 Task: Sort the unsolved tickets in your groups, order by Group in descending order.
Action: Mouse moved to (139, 350)
Screenshot: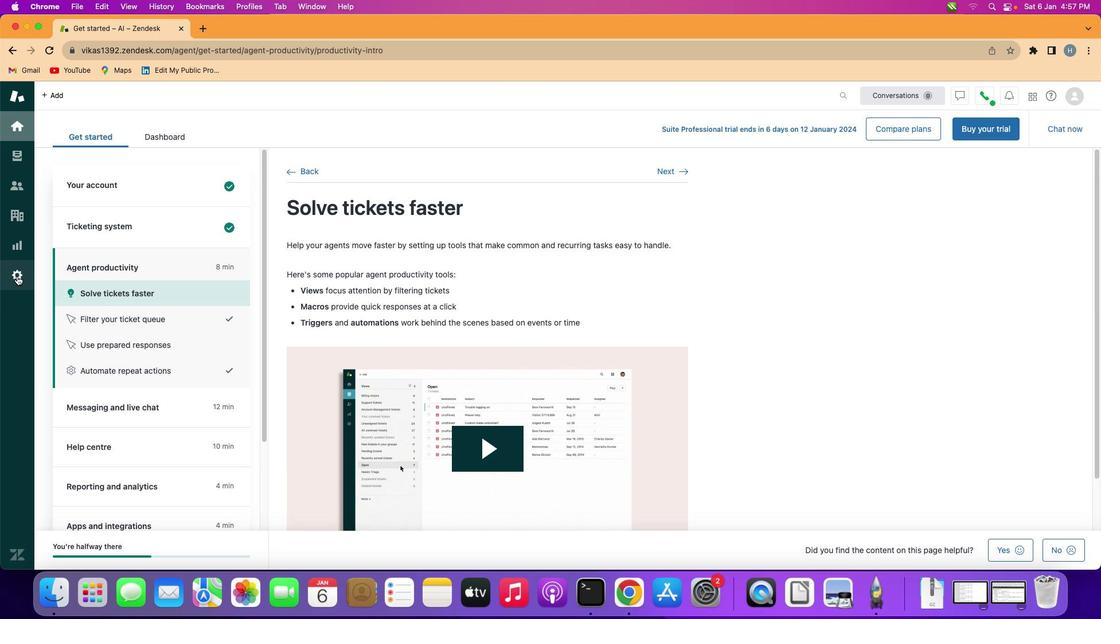 
Action: Mouse pressed left at (139, 350)
Screenshot: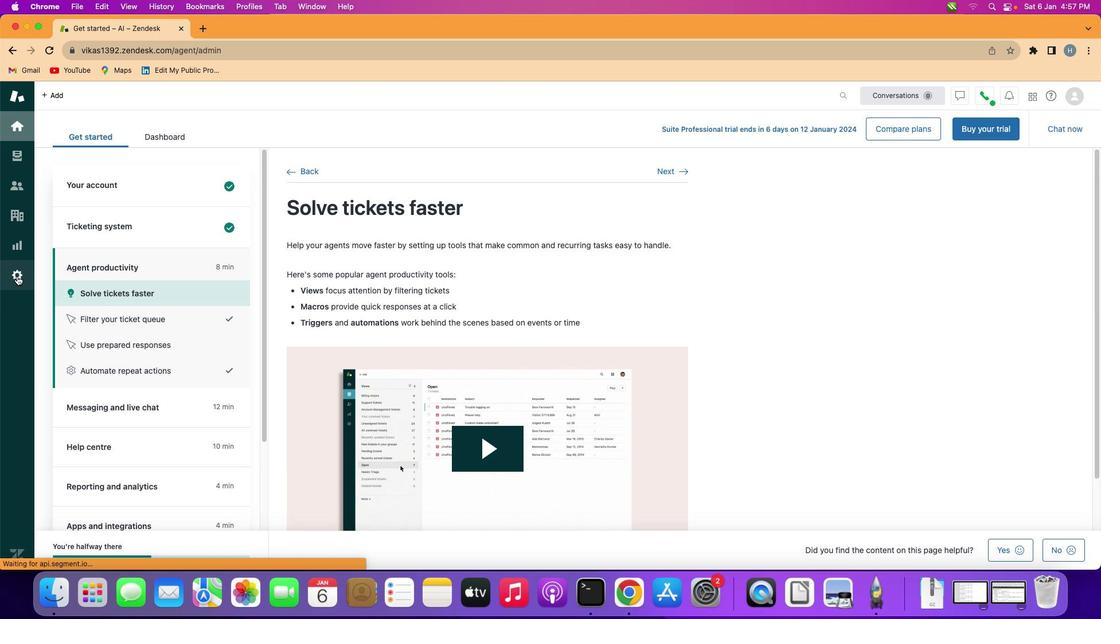 
Action: Mouse moved to (444, 447)
Screenshot: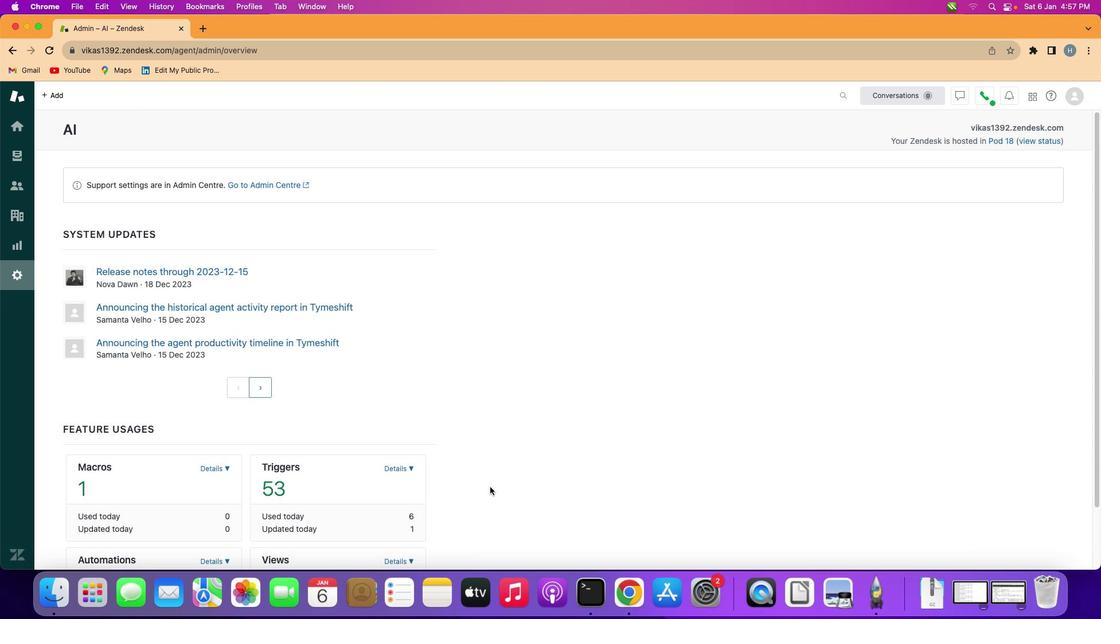 
Action: Mouse scrolled (444, 447) with delta (128, 223)
Screenshot: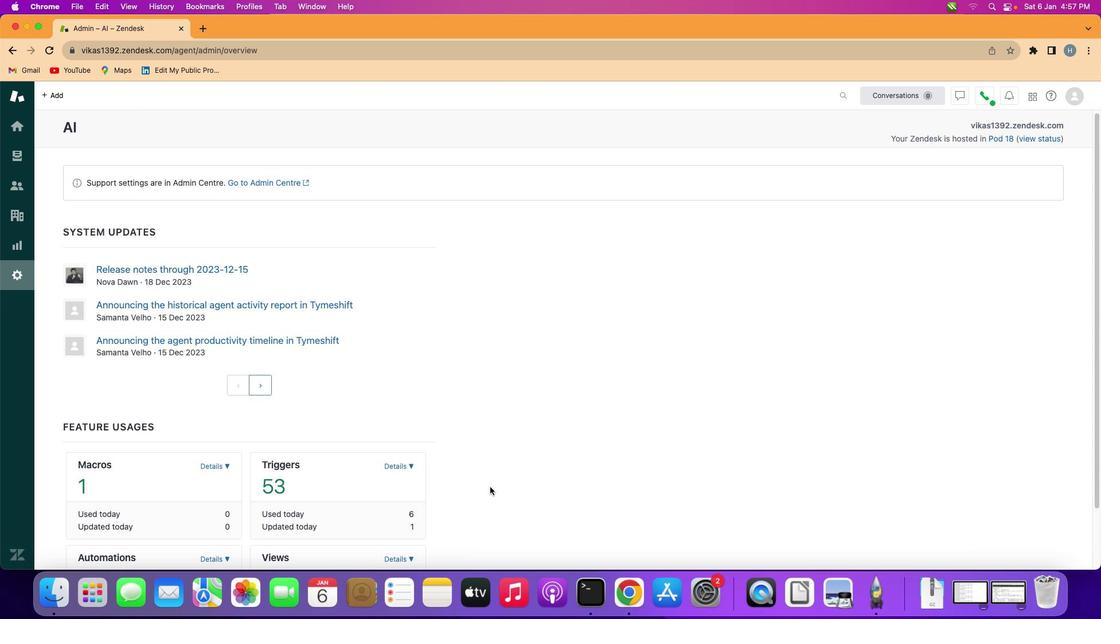 
Action: Mouse scrolled (444, 447) with delta (128, 223)
Screenshot: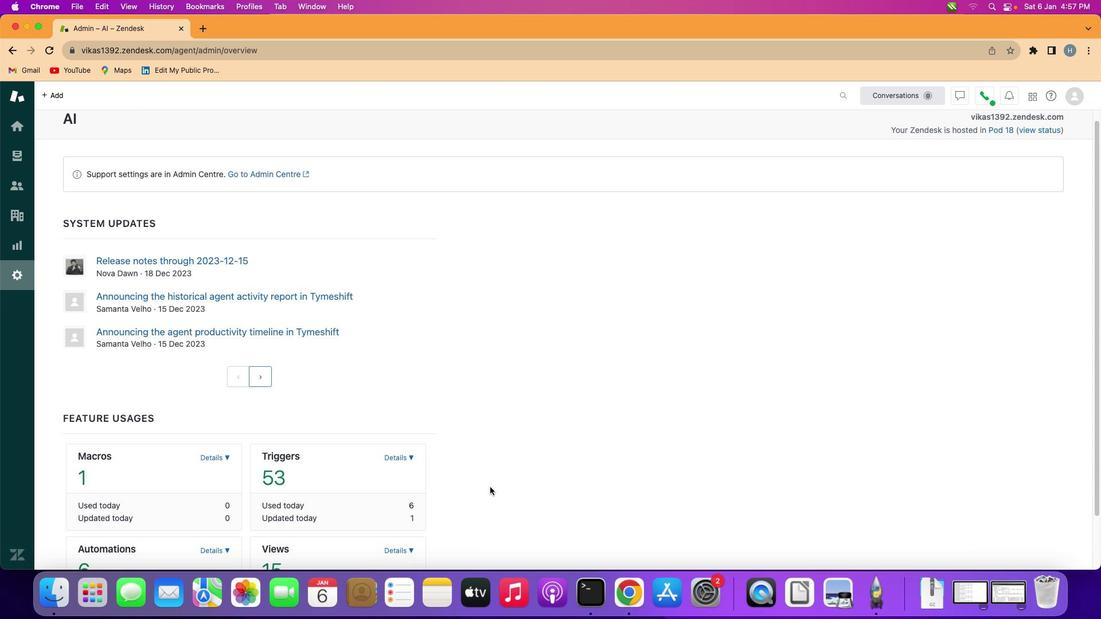 
Action: Mouse scrolled (444, 447) with delta (128, 223)
Screenshot: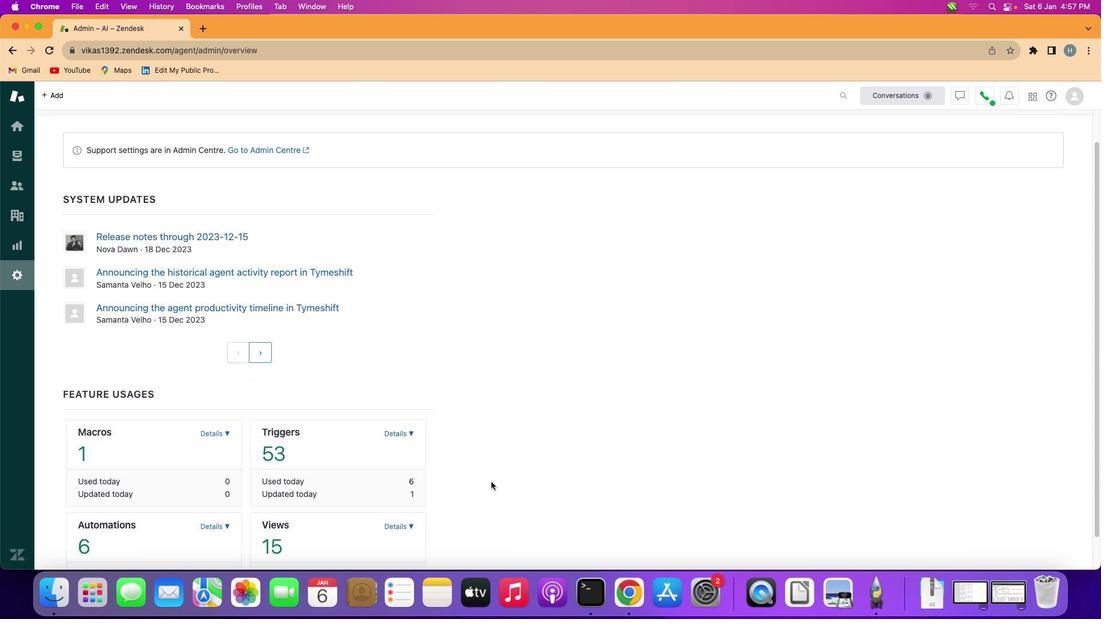 
Action: Mouse scrolled (444, 447) with delta (128, 223)
Screenshot: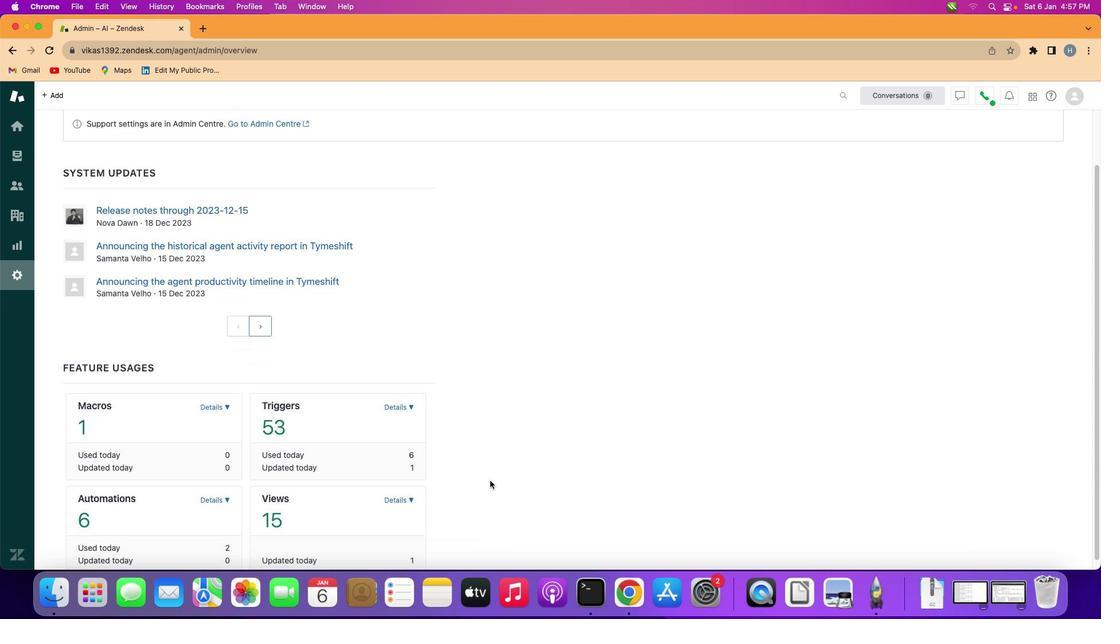 
Action: Mouse moved to (390, 449)
Screenshot: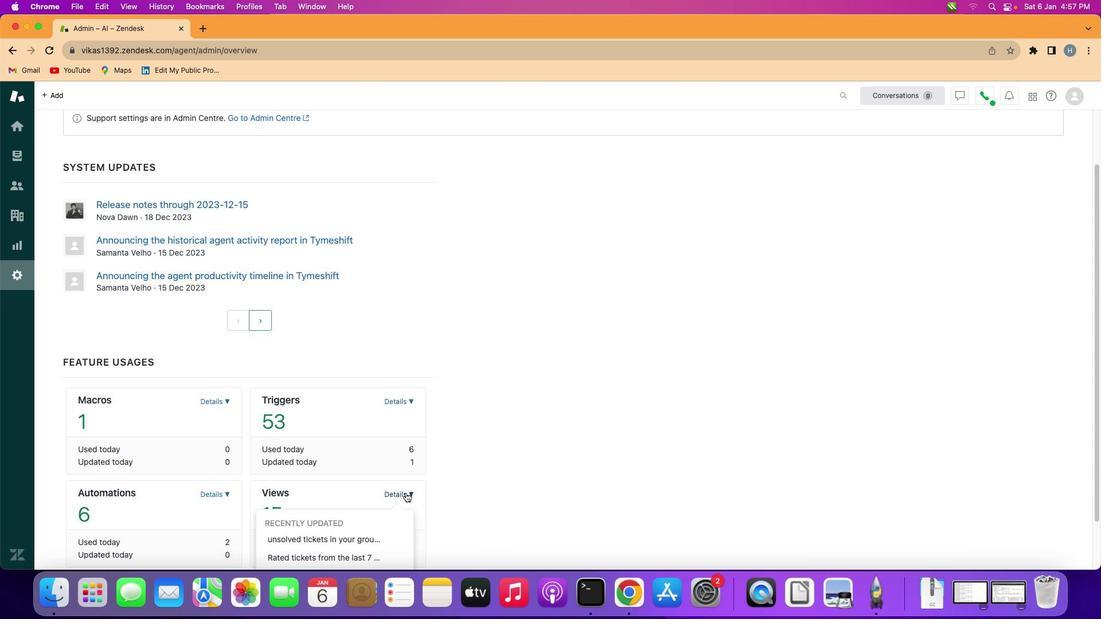 
Action: Mouse pressed left at (390, 449)
Screenshot: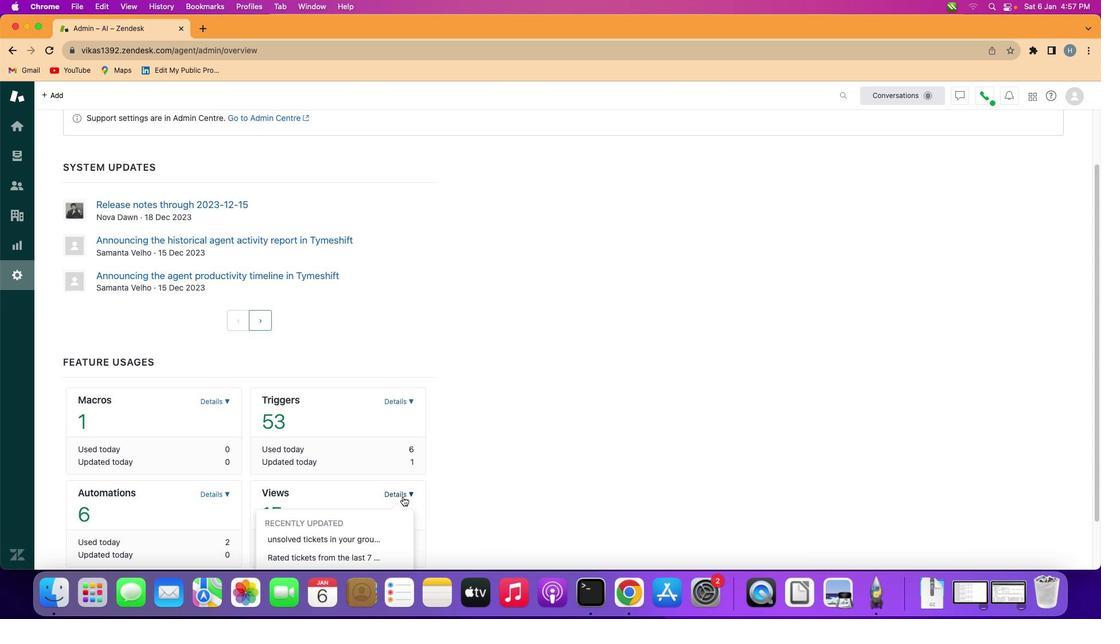 
Action: Mouse moved to (373, 469)
Screenshot: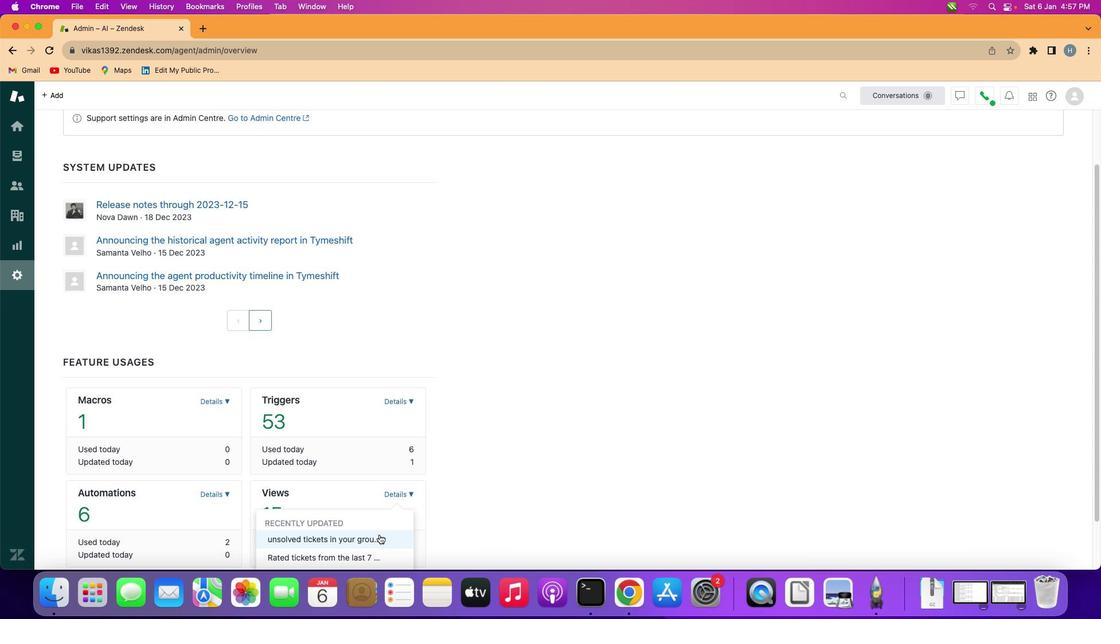 
Action: Mouse pressed left at (373, 469)
Screenshot: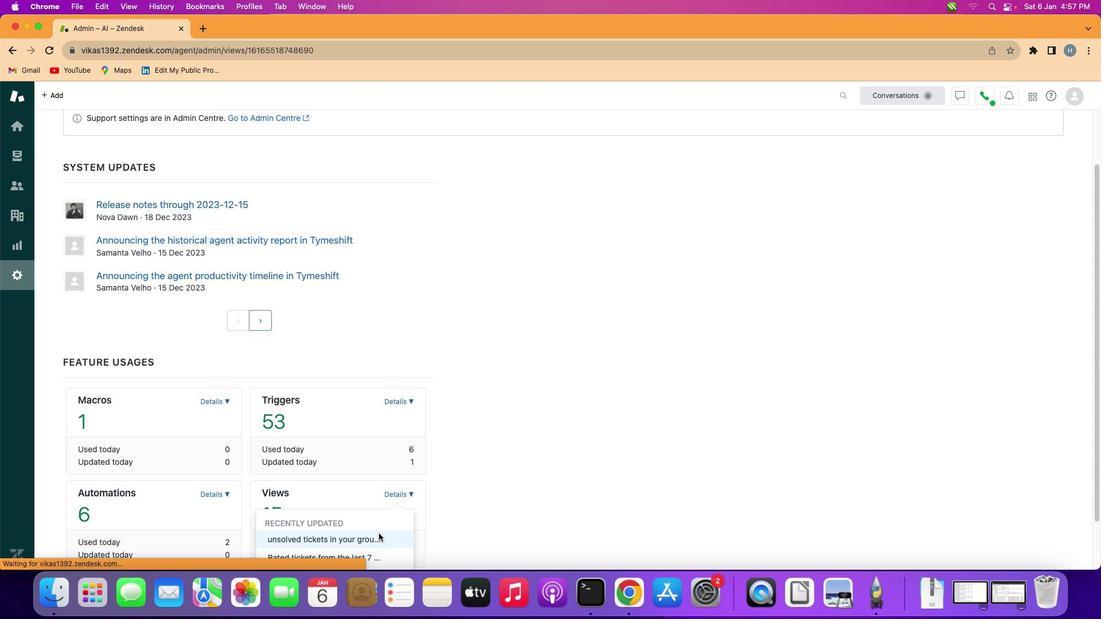 
Action: Mouse moved to (435, 407)
Screenshot: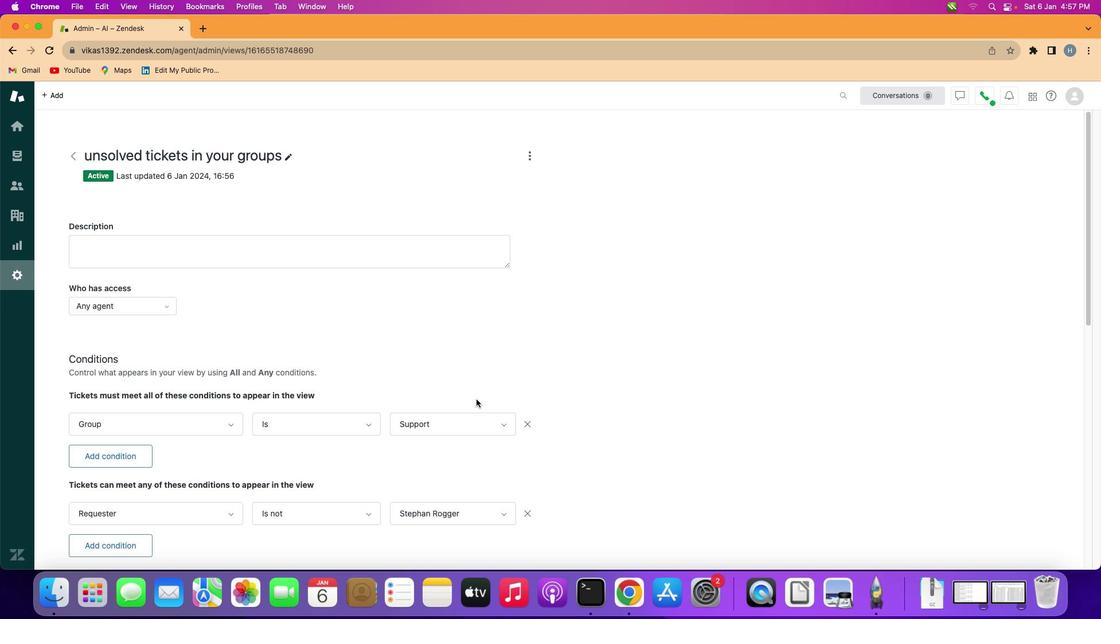 
Action: Mouse scrolled (435, 407) with delta (128, 224)
Screenshot: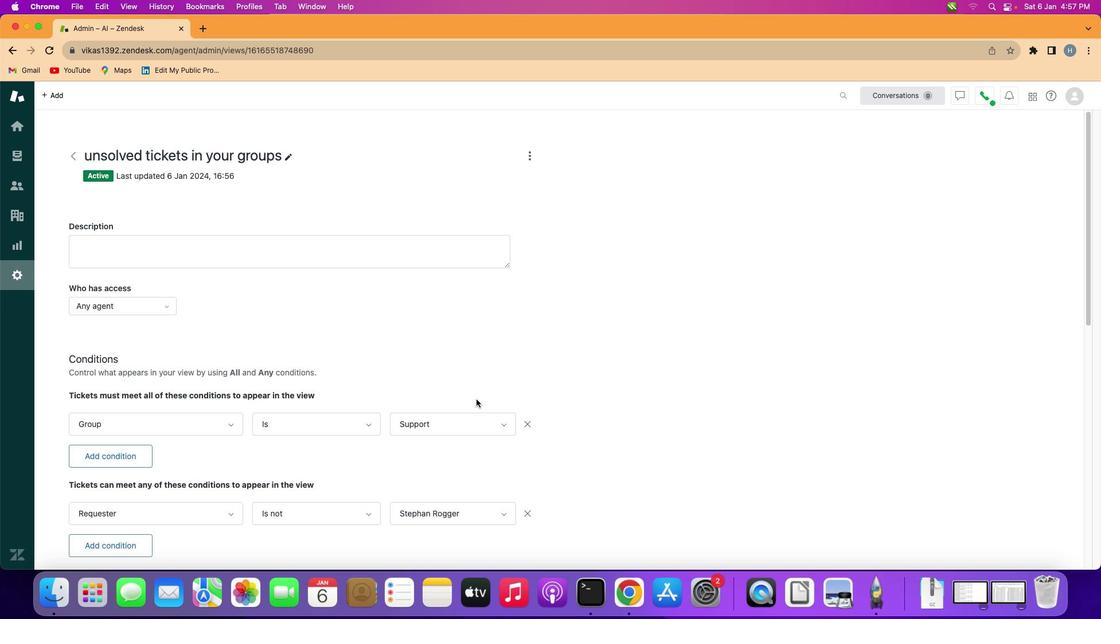 
Action: Mouse moved to (435, 407)
Screenshot: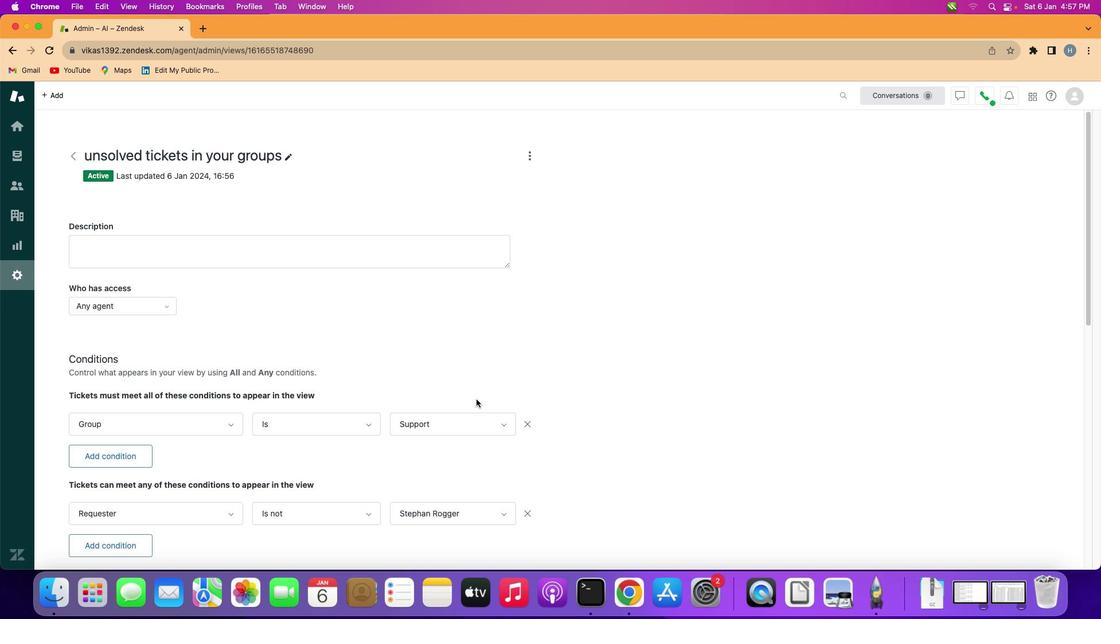 
Action: Mouse scrolled (435, 407) with delta (128, 223)
Screenshot: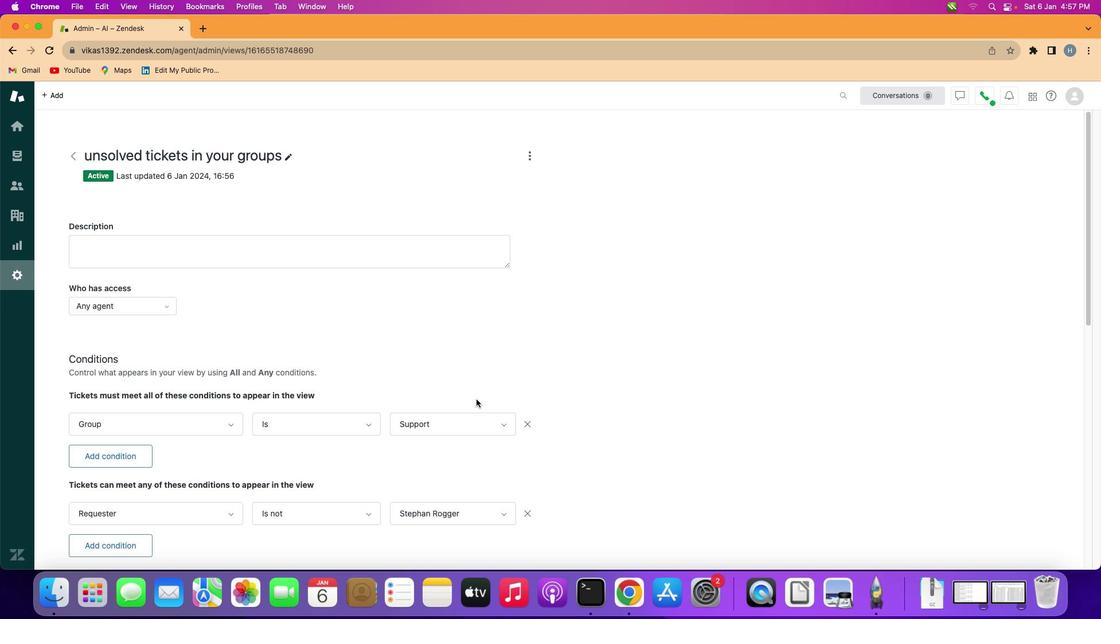 
Action: Mouse scrolled (435, 407) with delta (128, 224)
Screenshot: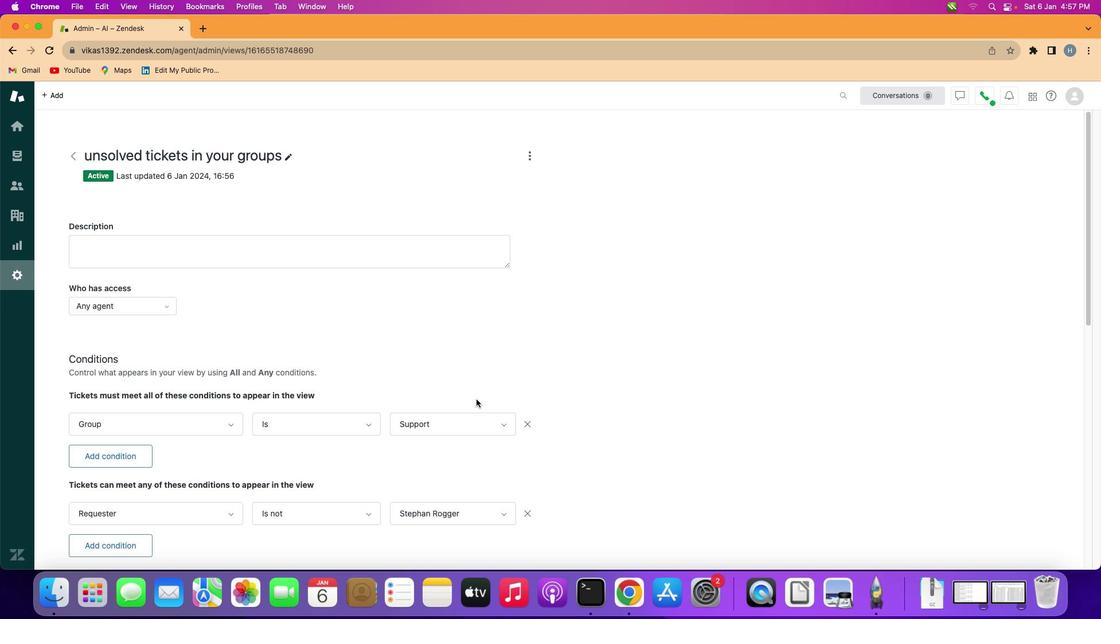 
Action: Mouse scrolled (435, 407) with delta (128, 223)
Screenshot: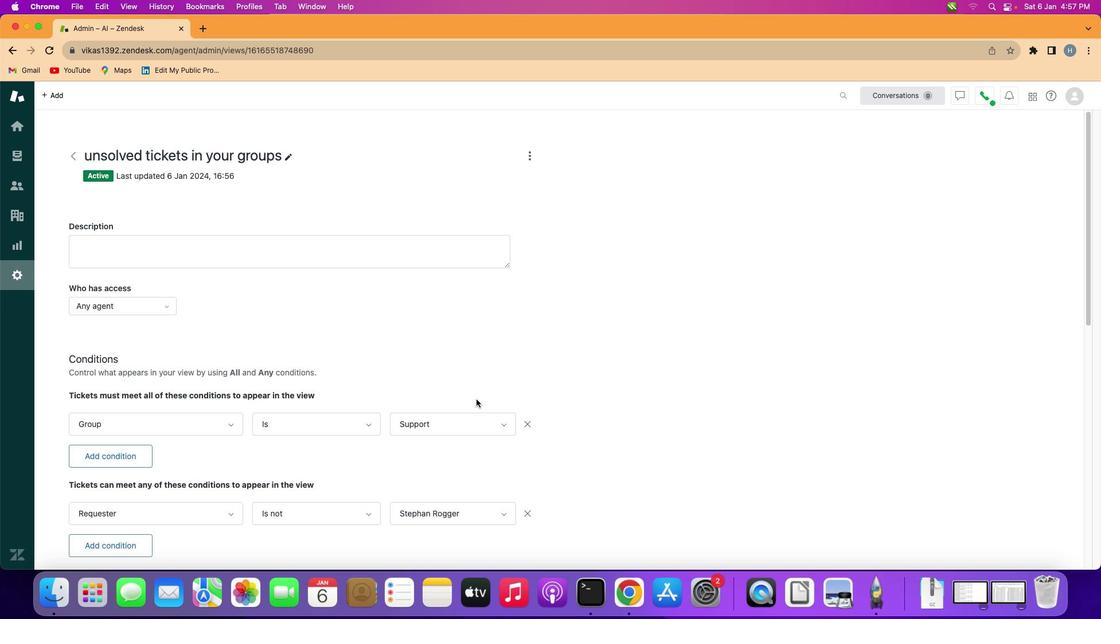 
Action: Mouse scrolled (435, 407) with delta (128, 223)
Screenshot: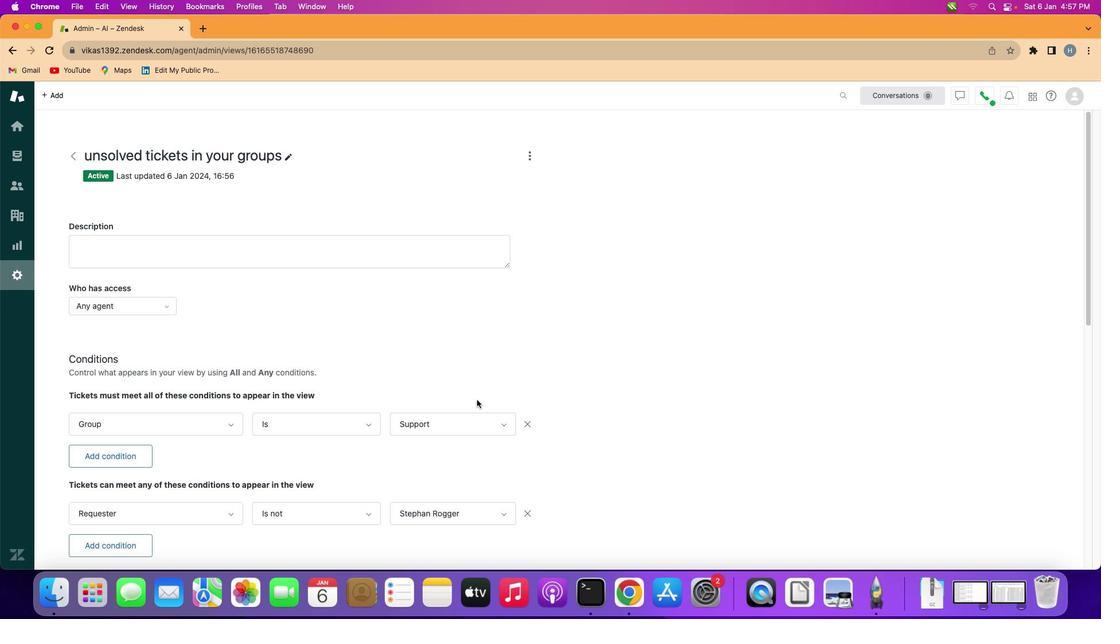 
Action: Mouse moved to (437, 432)
Screenshot: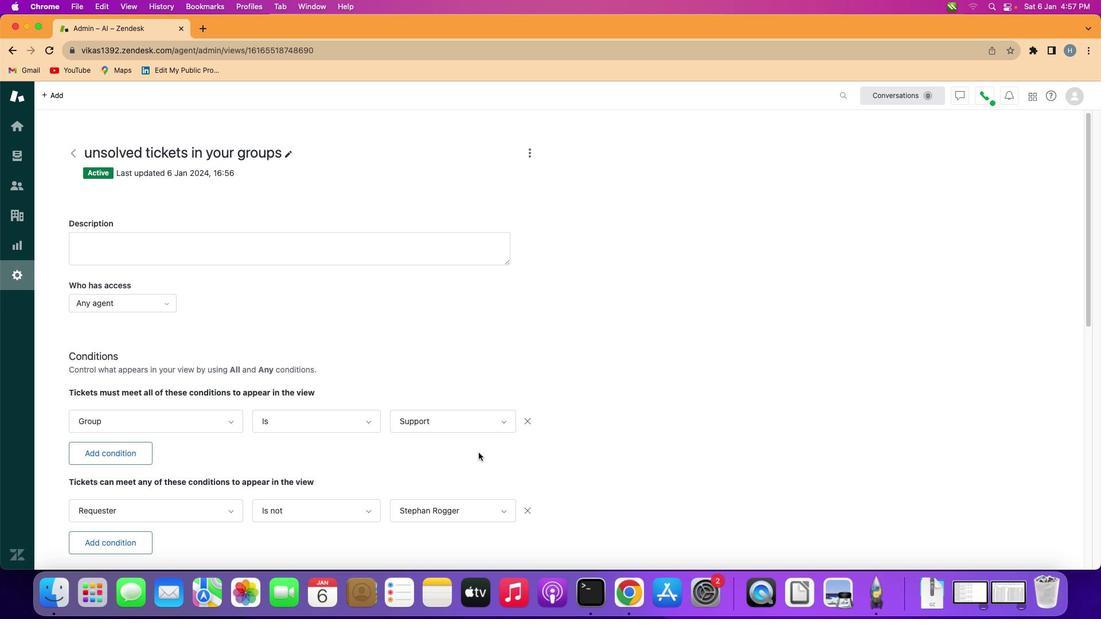
Action: Mouse scrolled (437, 432) with delta (128, 223)
Screenshot: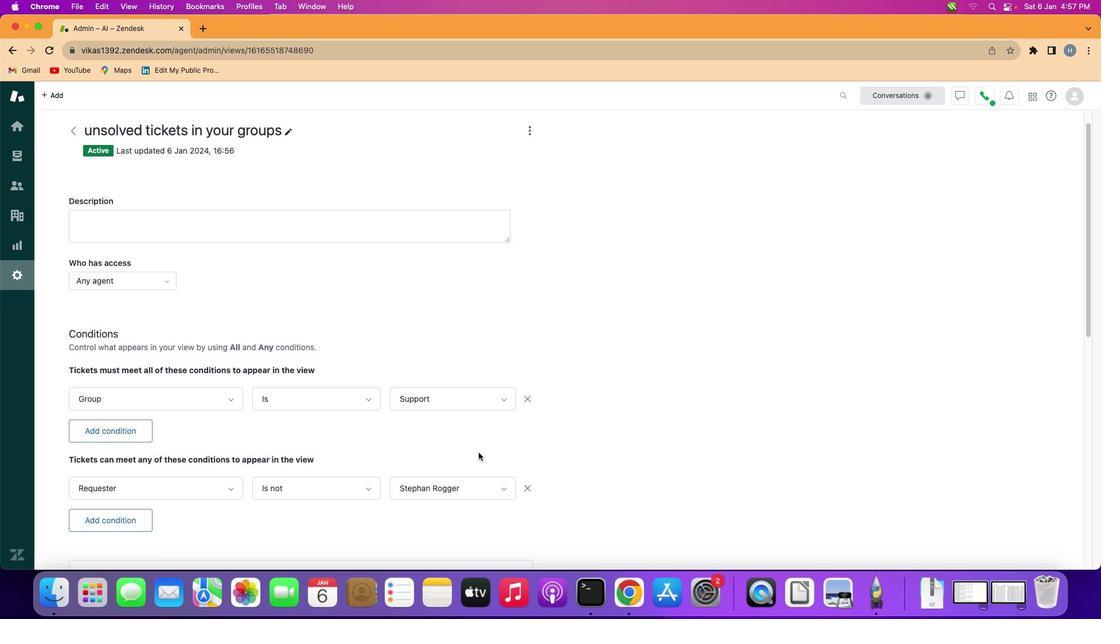 
Action: Mouse scrolled (437, 432) with delta (128, 223)
Screenshot: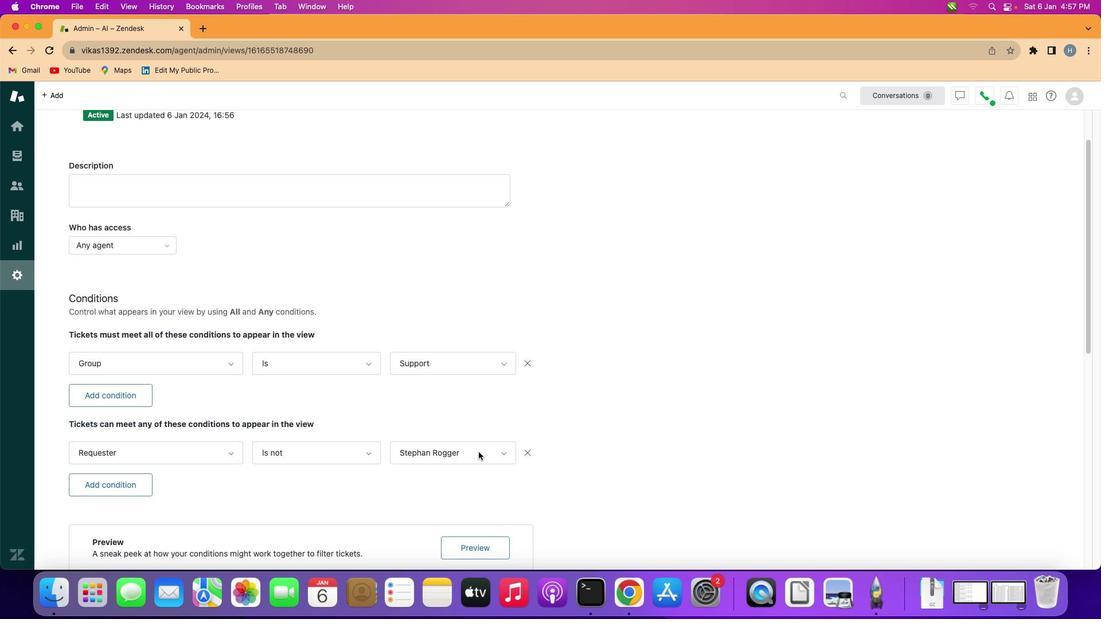 
Action: Mouse scrolled (437, 432) with delta (128, 223)
Screenshot: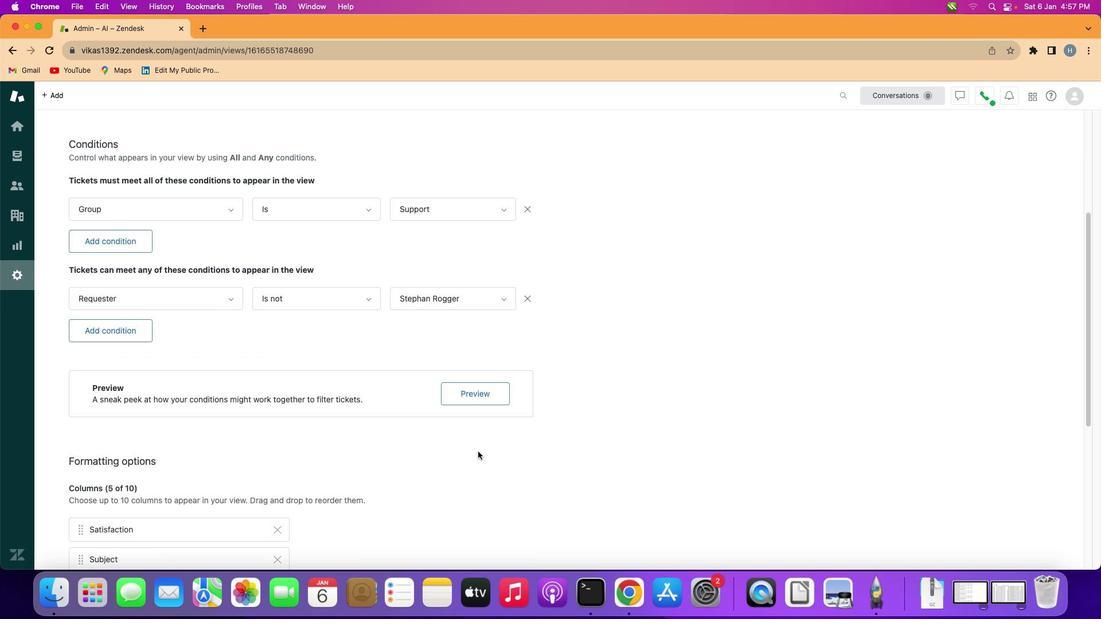 
Action: Mouse scrolled (437, 432) with delta (128, 223)
Screenshot: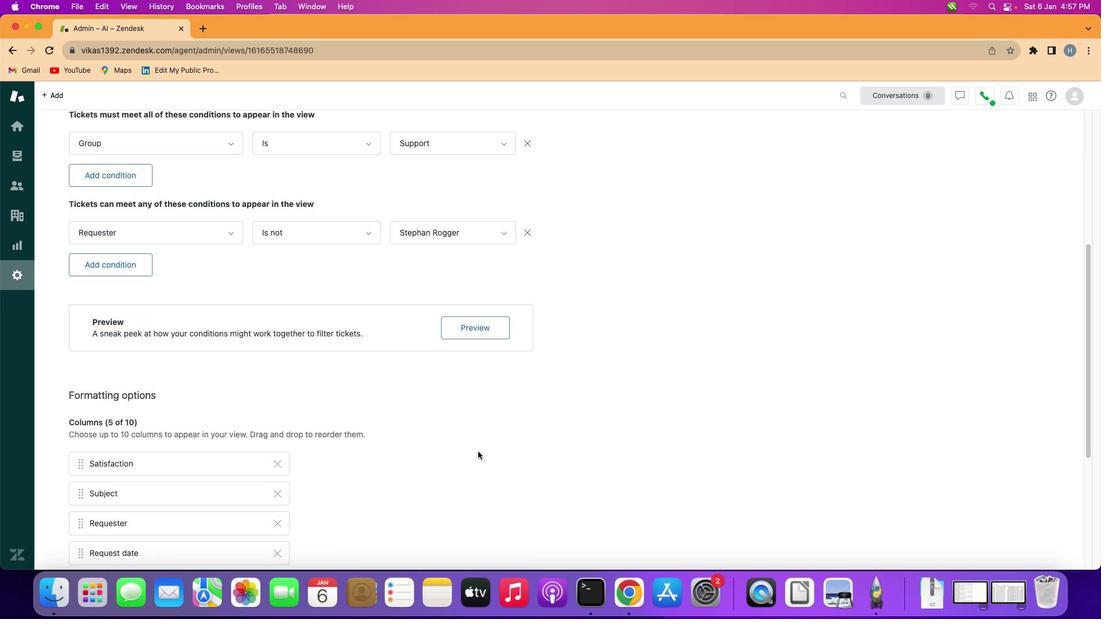 
Action: Mouse moved to (437, 431)
Screenshot: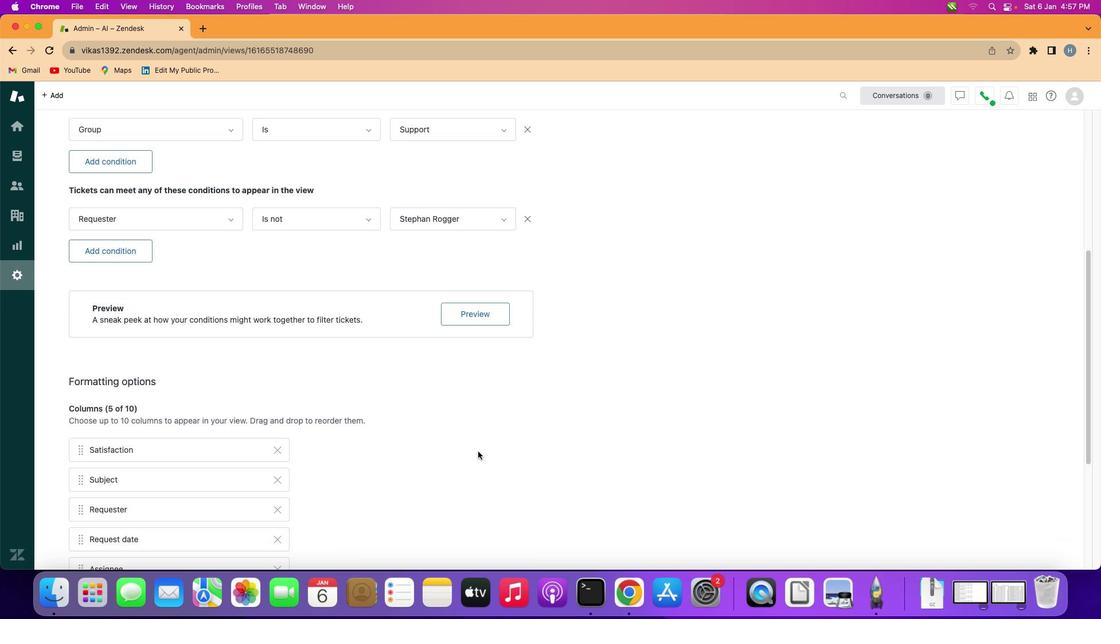 
Action: Mouse scrolled (437, 431) with delta (128, 223)
Screenshot: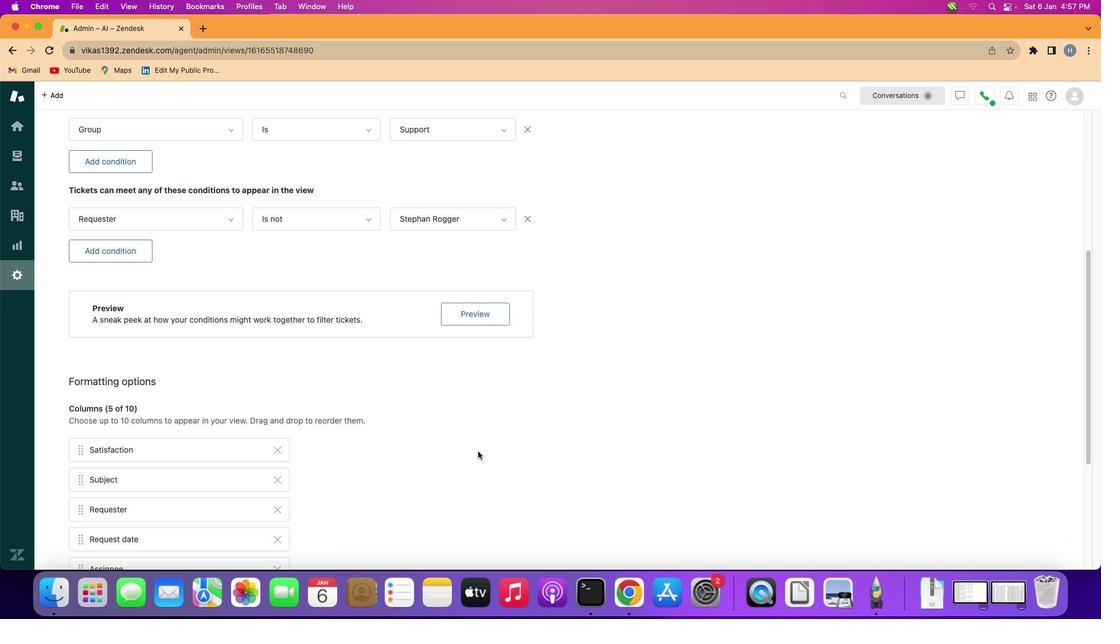 
Action: Mouse moved to (437, 431)
Screenshot: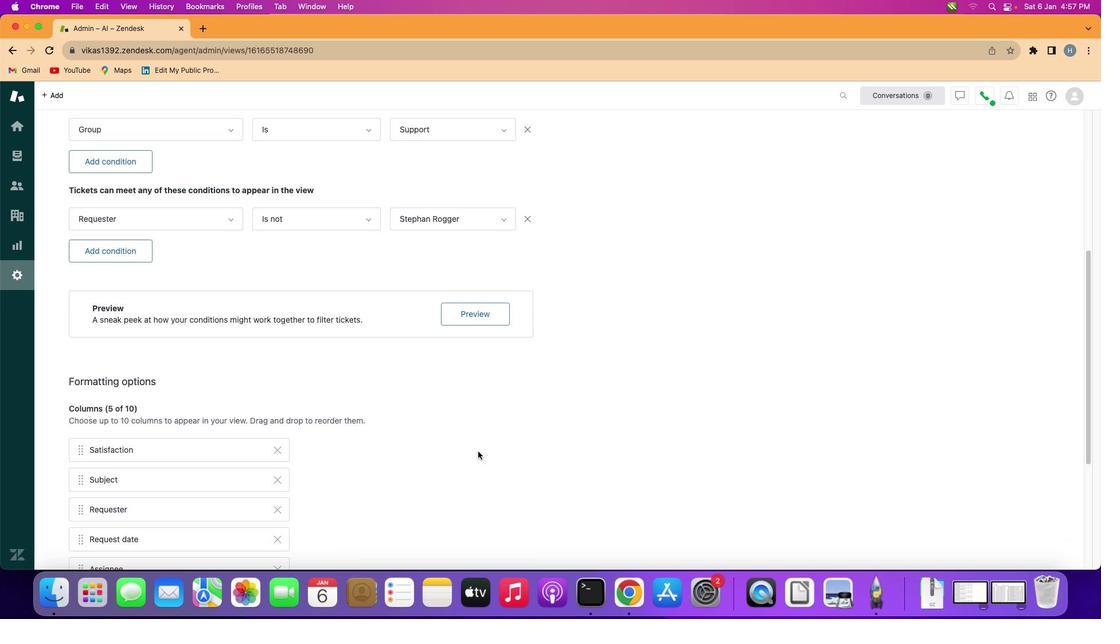 
Action: Mouse scrolled (437, 431) with delta (128, 223)
Screenshot: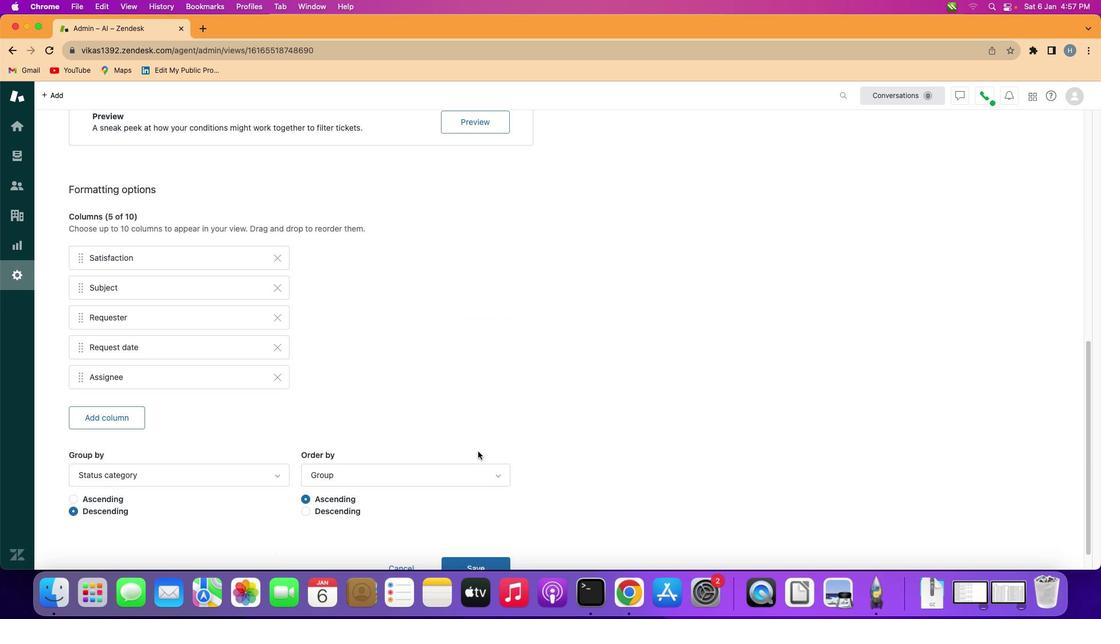 
Action: Mouse scrolled (437, 431) with delta (128, 223)
Screenshot: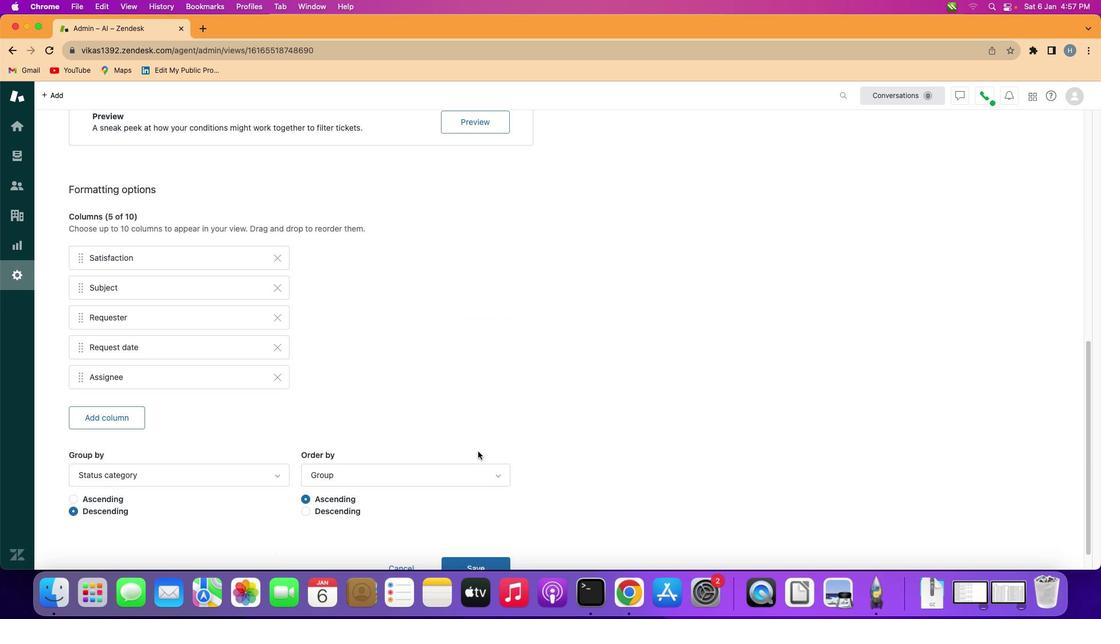 
Action: Mouse scrolled (437, 431) with delta (128, 223)
Screenshot: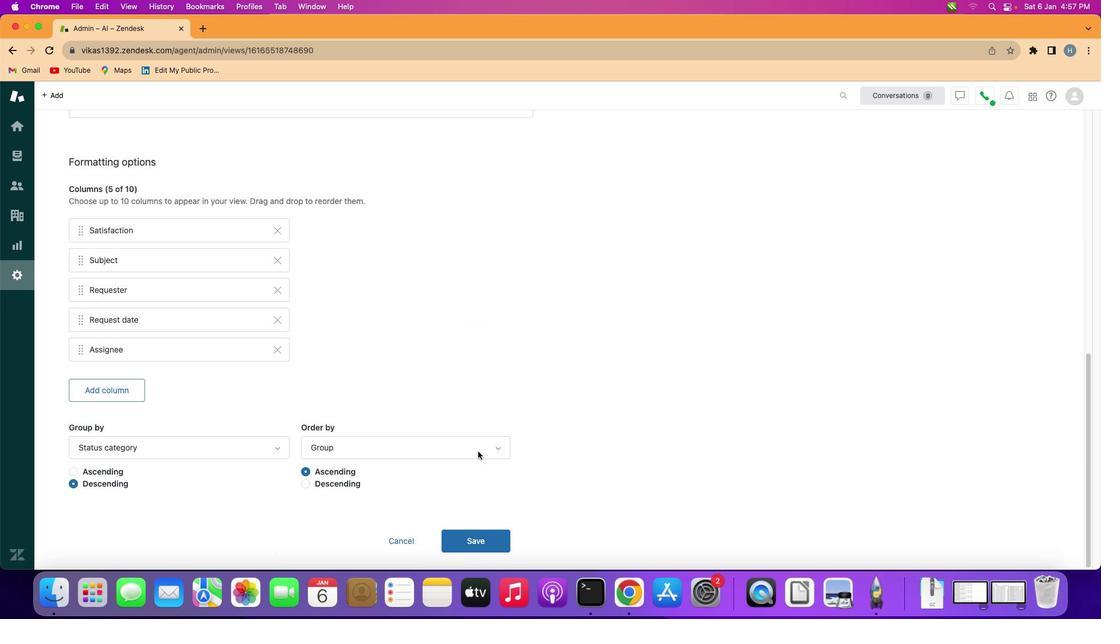 
Action: Mouse scrolled (437, 431) with delta (128, 223)
Screenshot: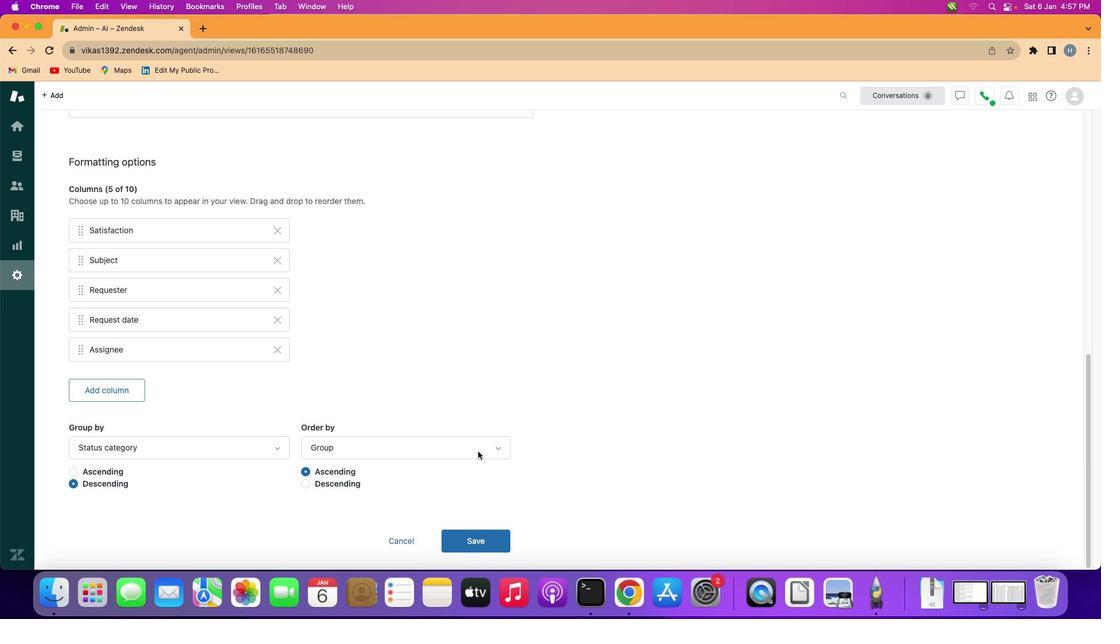 
Action: Mouse moved to (453, 428)
Screenshot: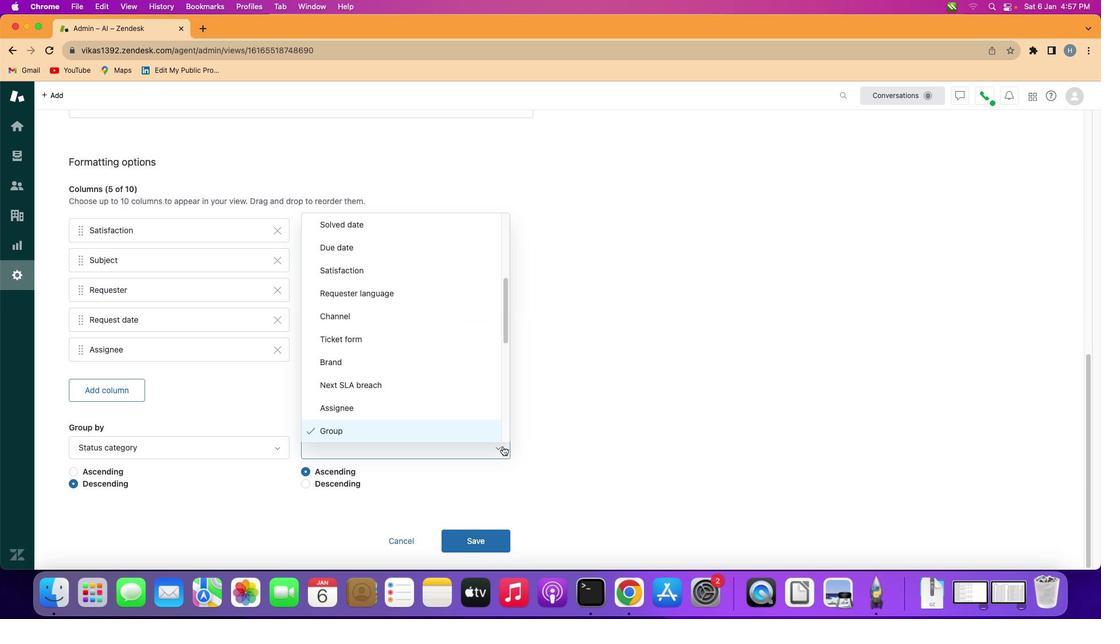 
Action: Mouse pressed left at (453, 428)
Screenshot: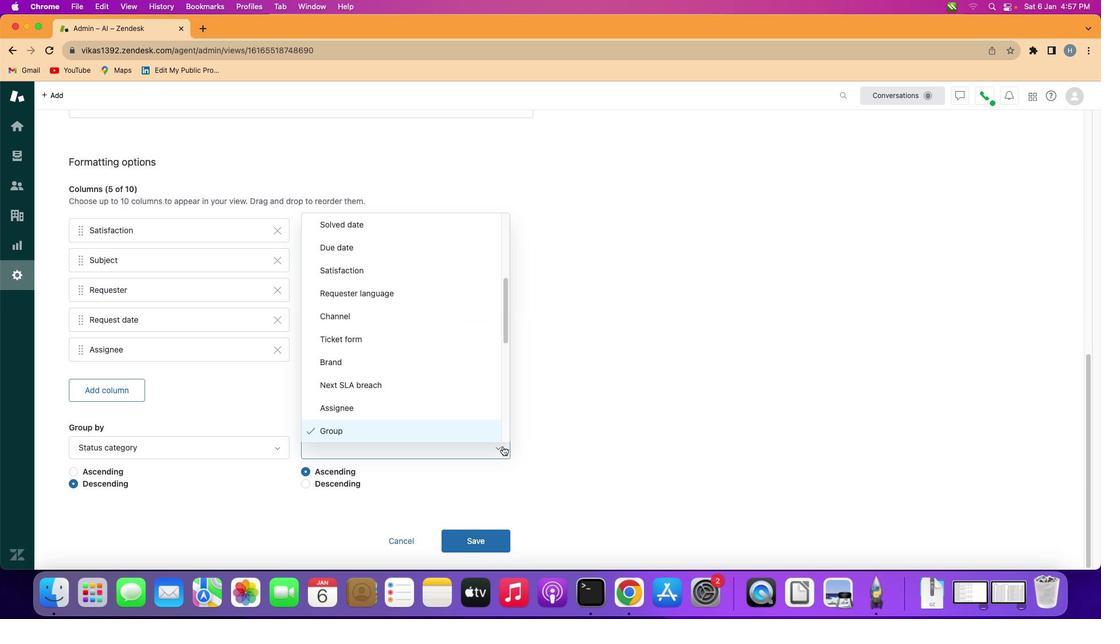 
Action: Mouse moved to (419, 416)
Screenshot: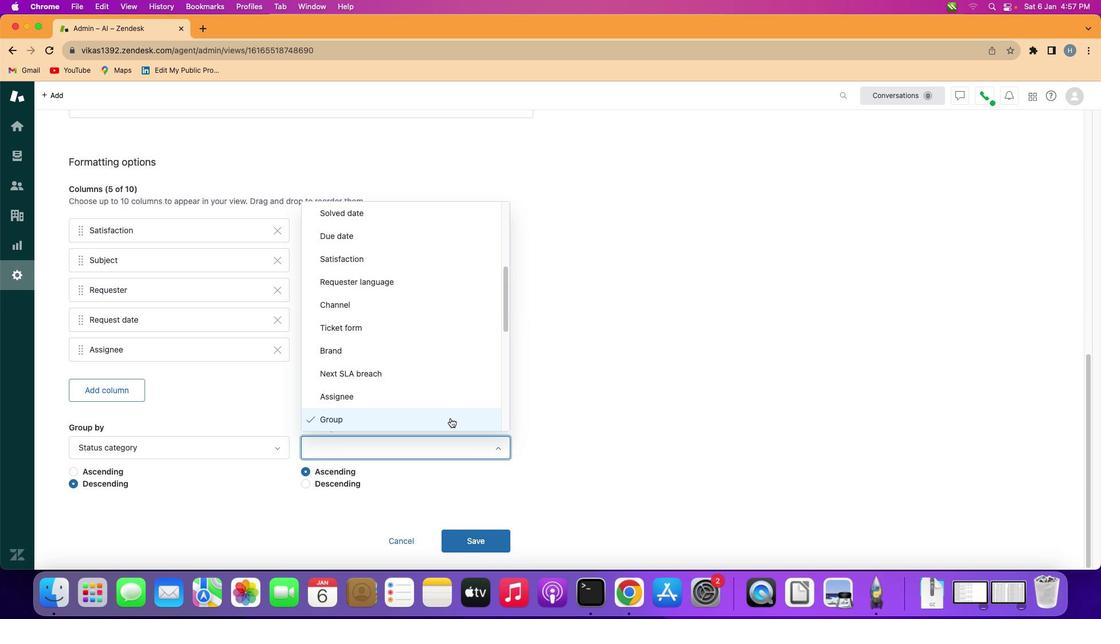 
Action: Mouse pressed left at (419, 416)
Screenshot: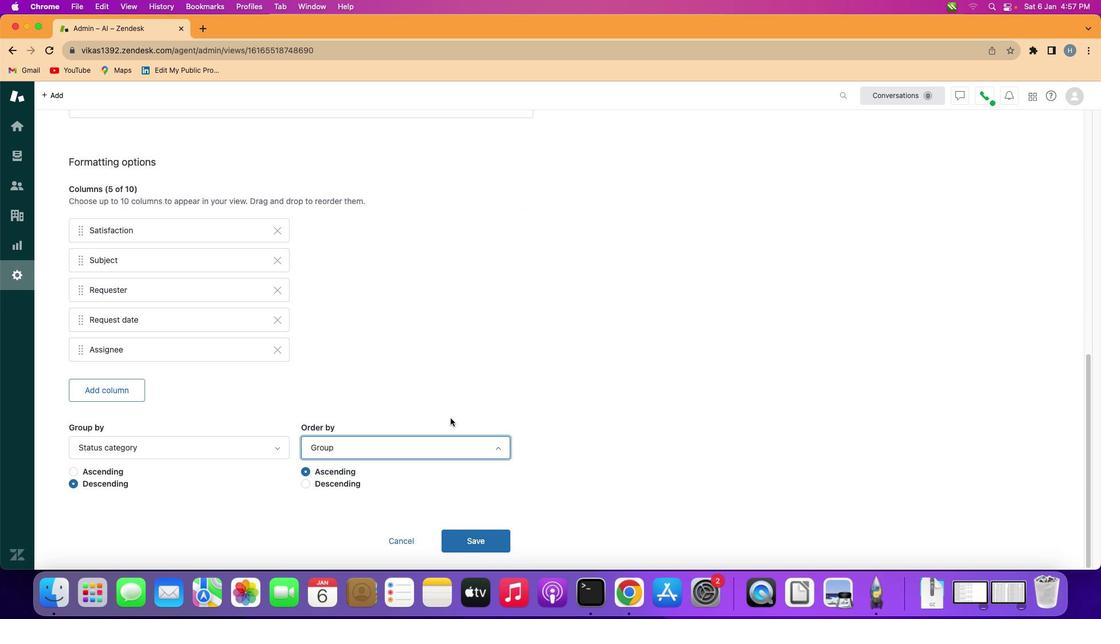 
Action: Mouse moved to (351, 445)
Screenshot: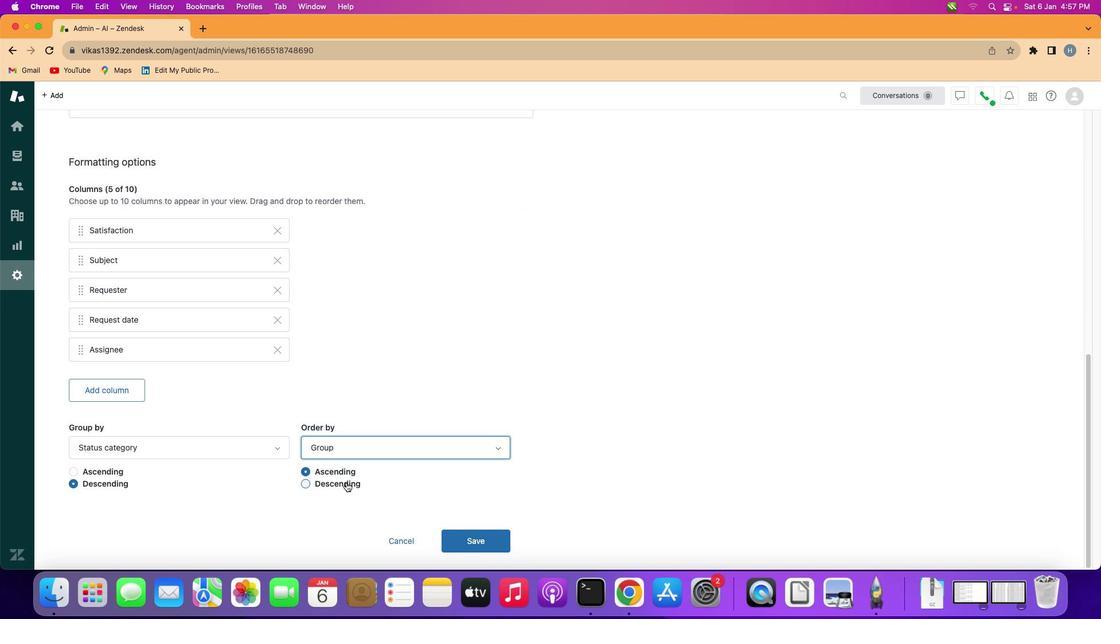 
Action: Mouse pressed left at (351, 445)
Screenshot: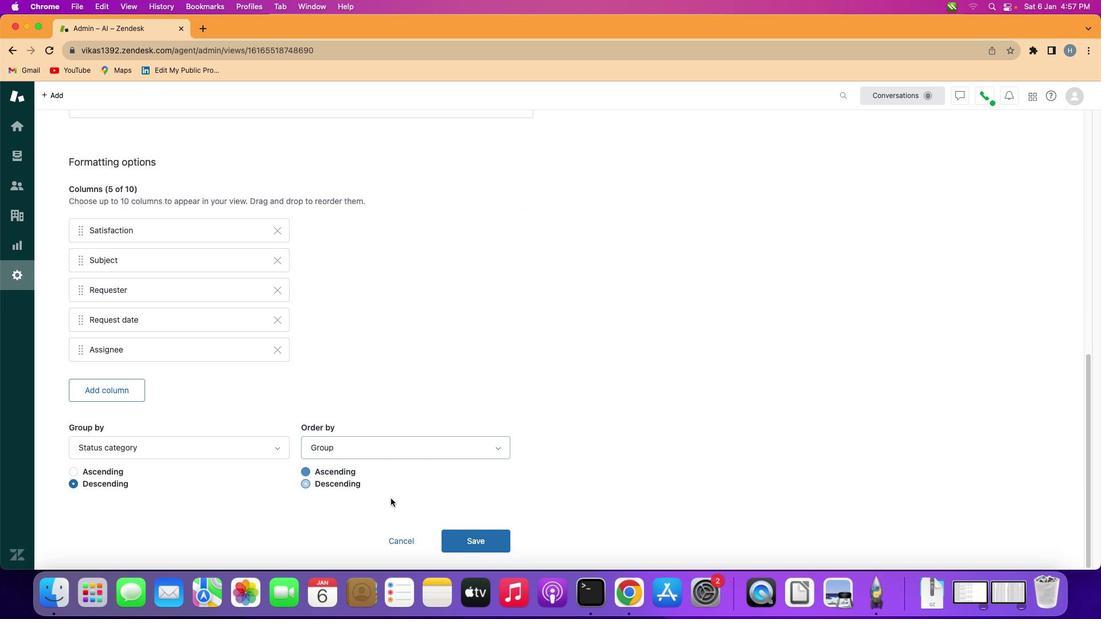 
Action: Mouse moved to (421, 471)
Screenshot: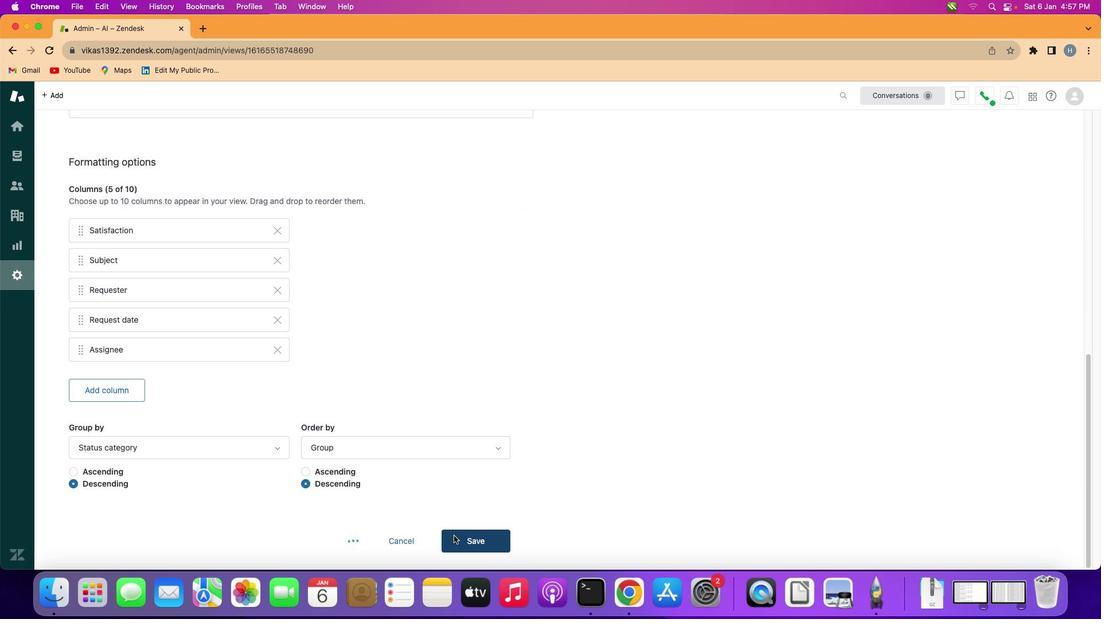 
Action: Mouse pressed left at (421, 471)
Screenshot: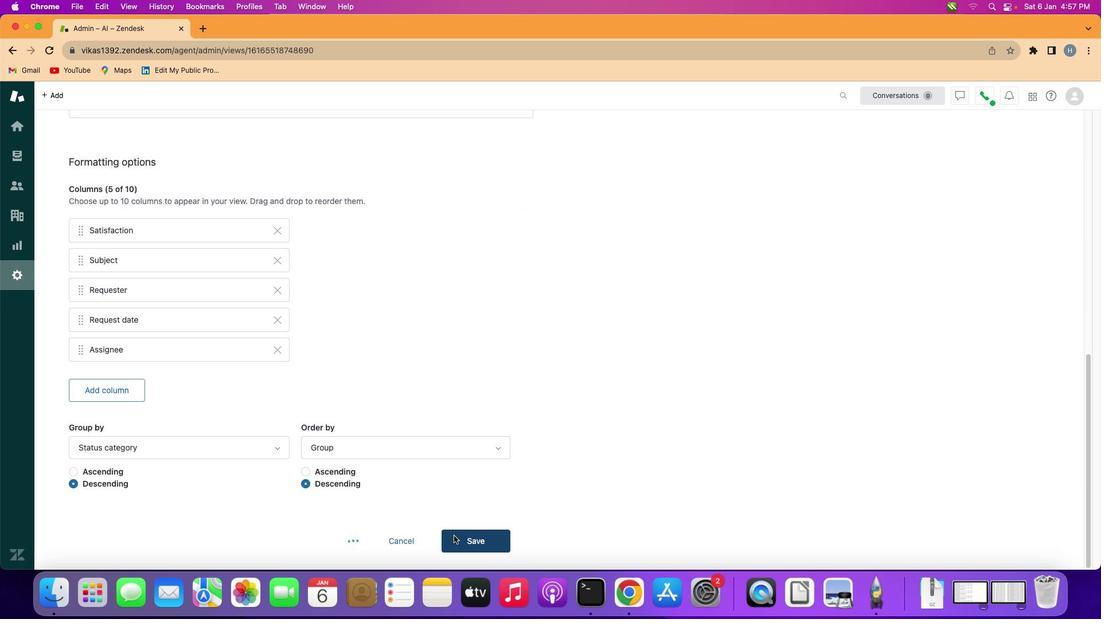 
Action: Mouse moved to (422, 400)
Screenshot: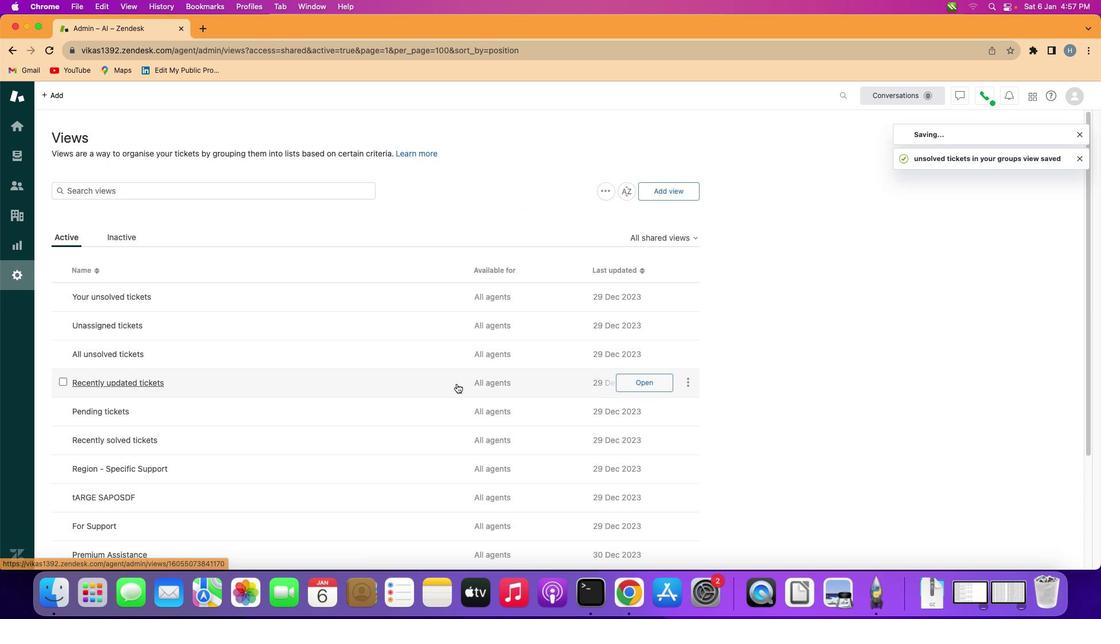 
